 Task: Add Herb Butter Grass-Fed Beef Burgers to the cart.
Action: Mouse moved to (19, 150)
Screenshot: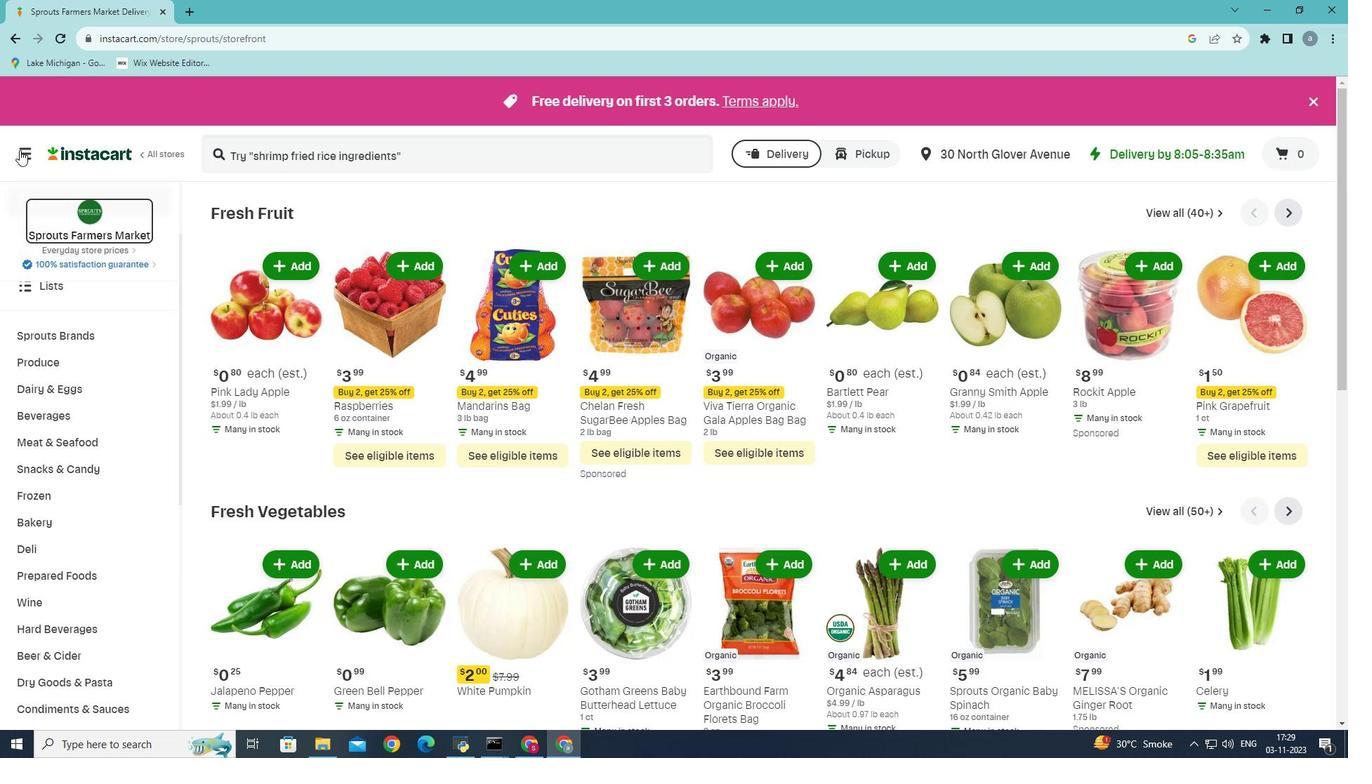 
Action: Mouse pressed left at (19, 150)
Screenshot: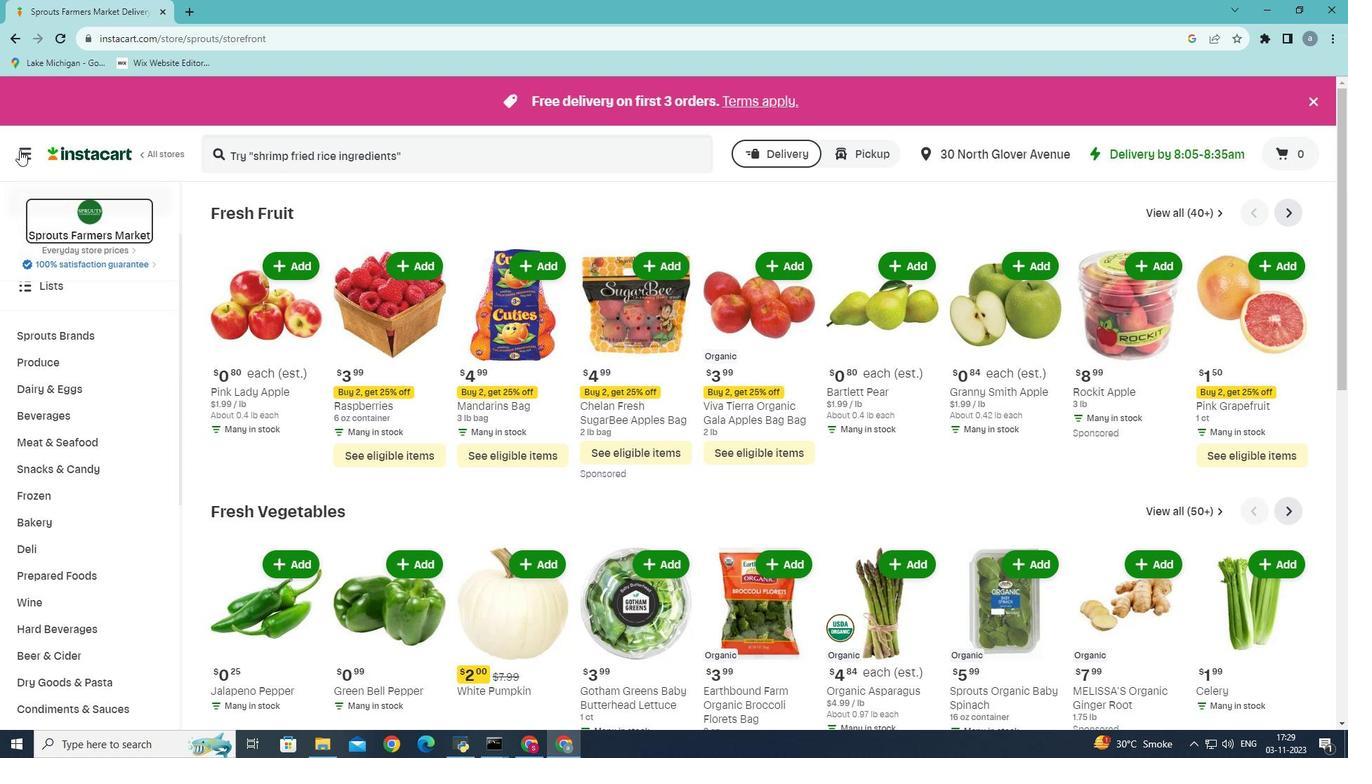 
Action: Mouse moved to (65, 391)
Screenshot: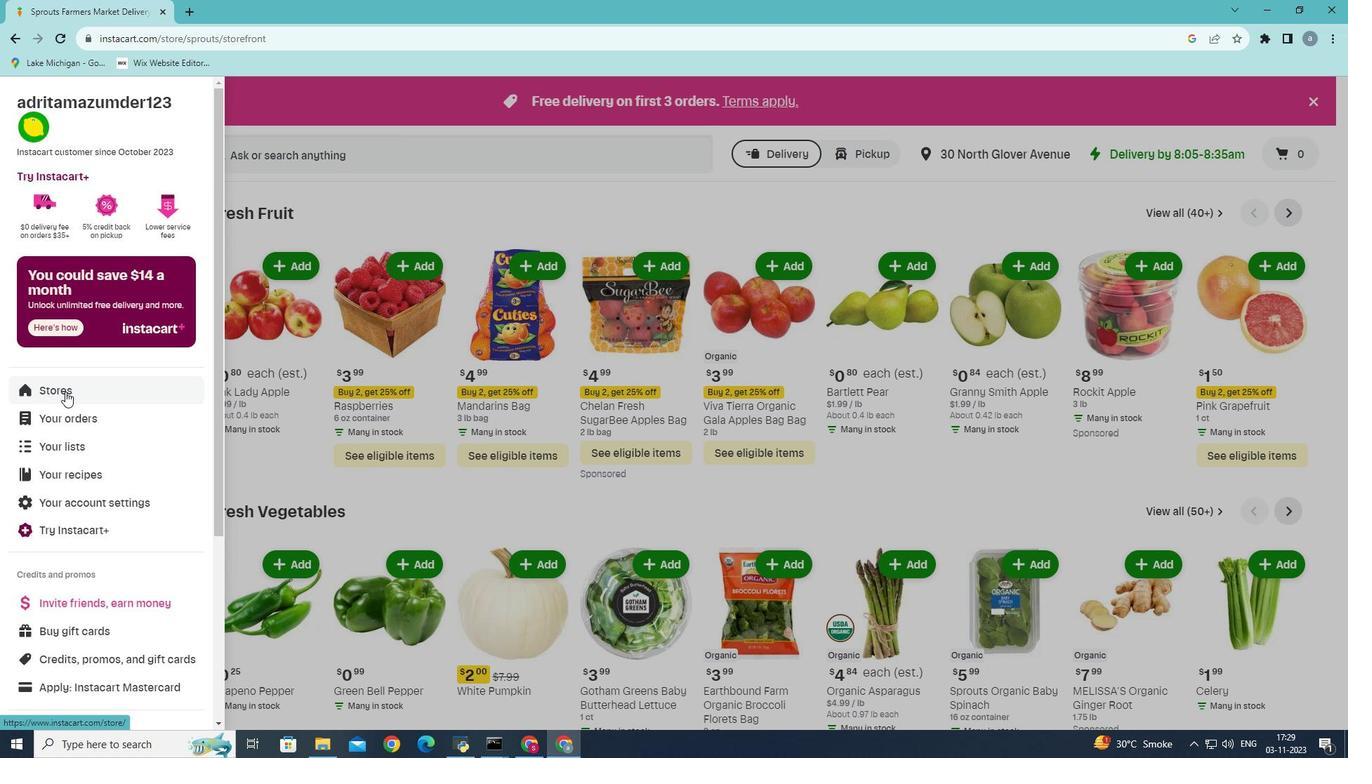 
Action: Mouse pressed left at (65, 391)
Screenshot: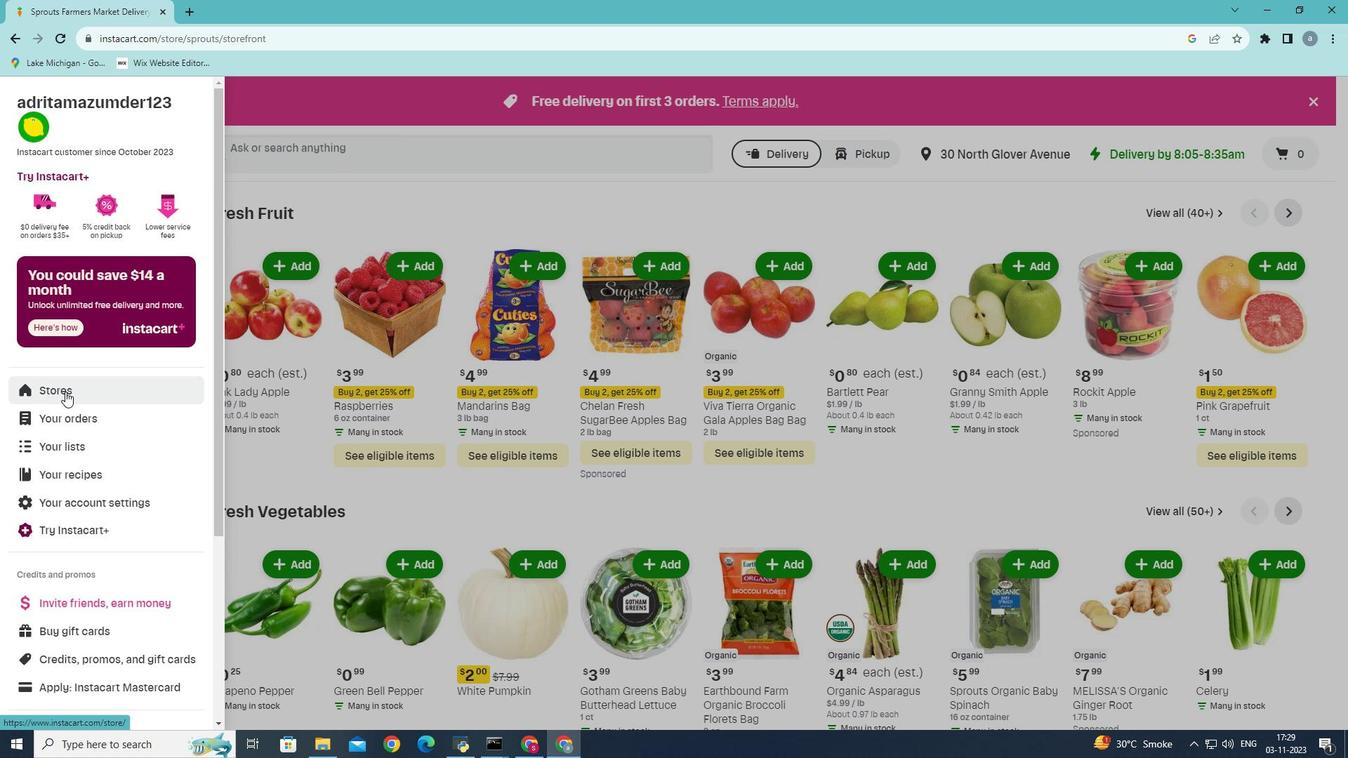 
Action: Mouse moved to (325, 161)
Screenshot: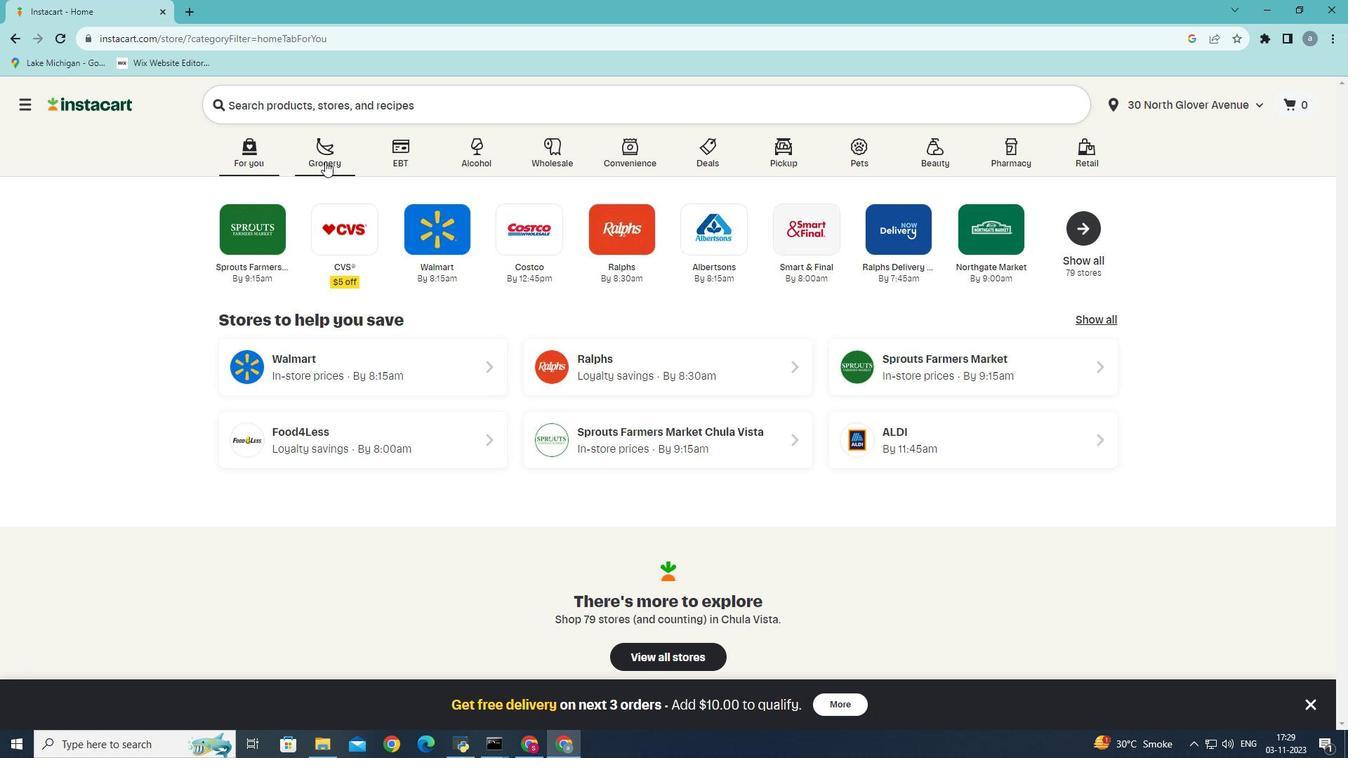 
Action: Mouse pressed left at (325, 161)
Screenshot: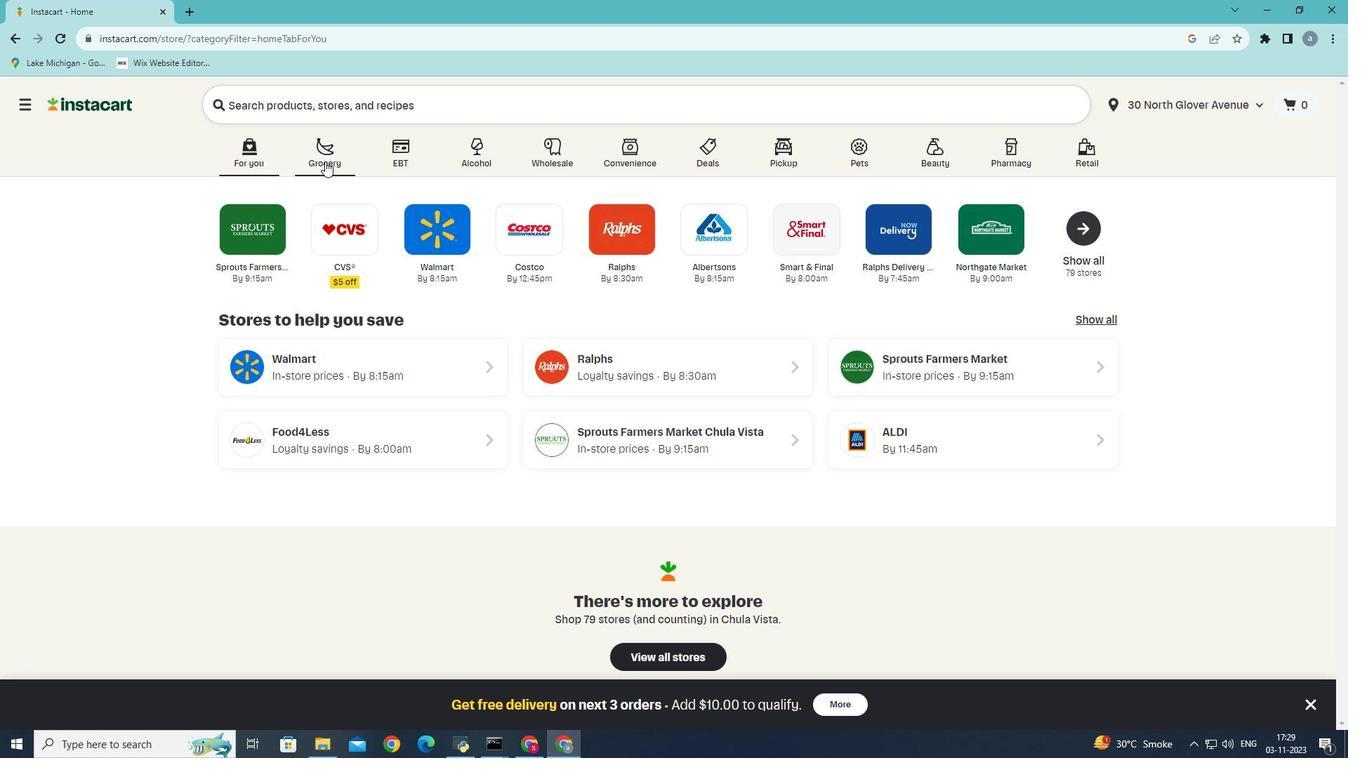 
Action: Mouse moved to (305, 403)
Screenshot: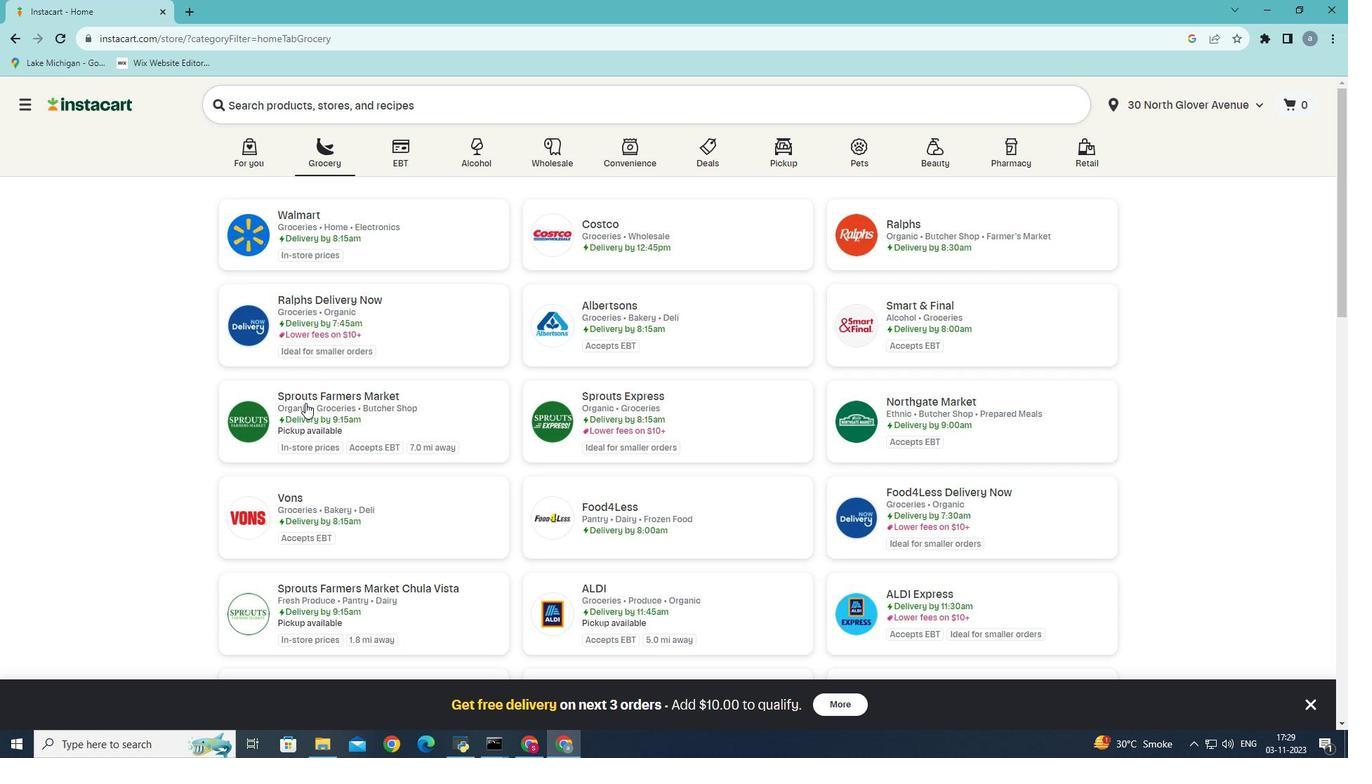 
Action: Mouse pressed left at (305, 403)
Screenshot: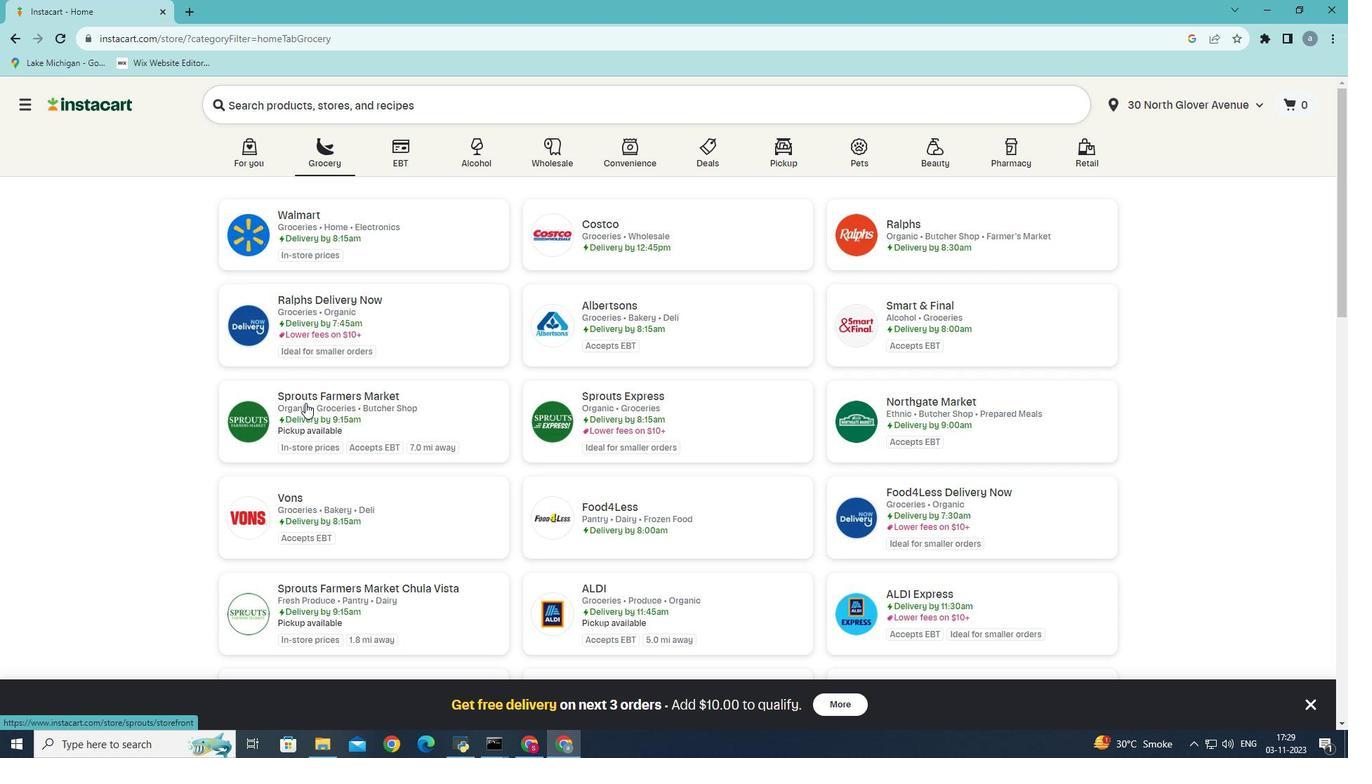 
Action: Mouse moved to (80, 567)
Screenshot: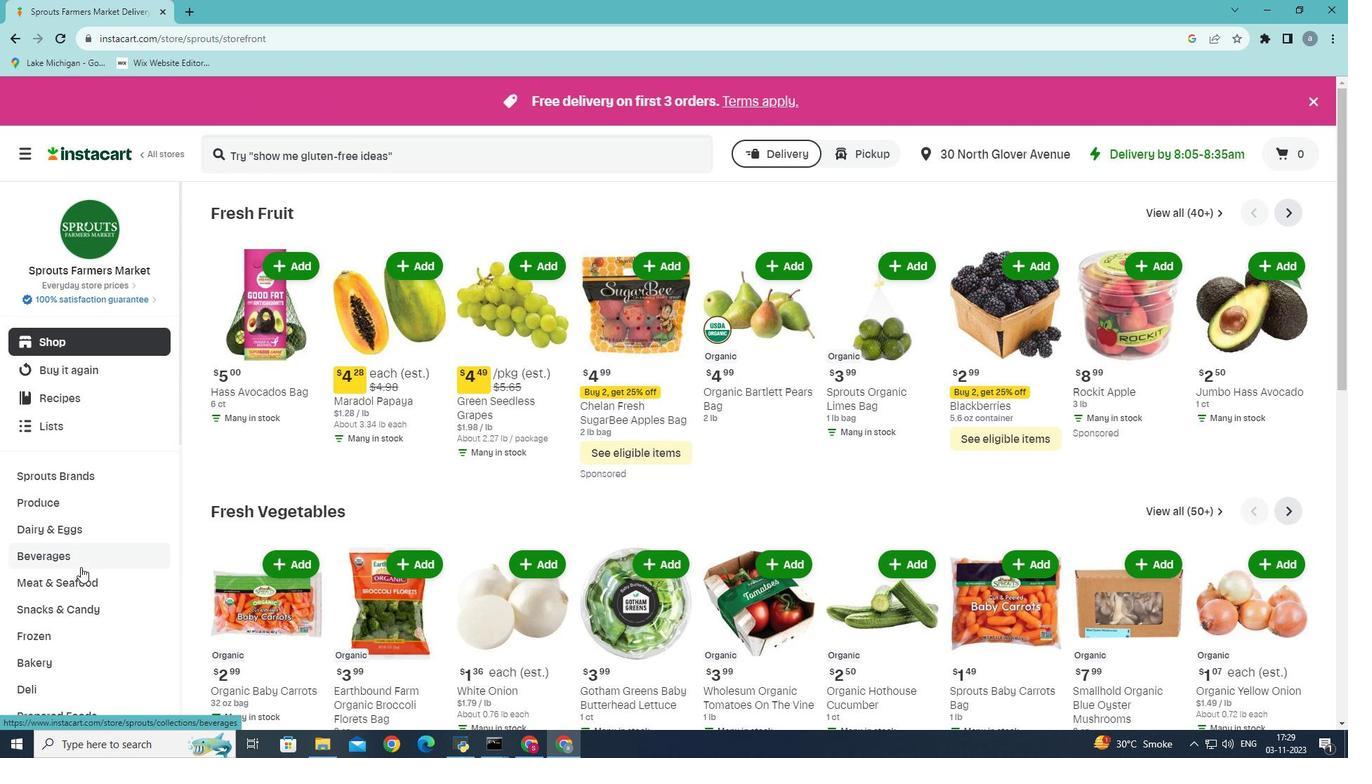 
Action: Mouse scrolled (80, 566) with delta (0, 0)
Screenshot: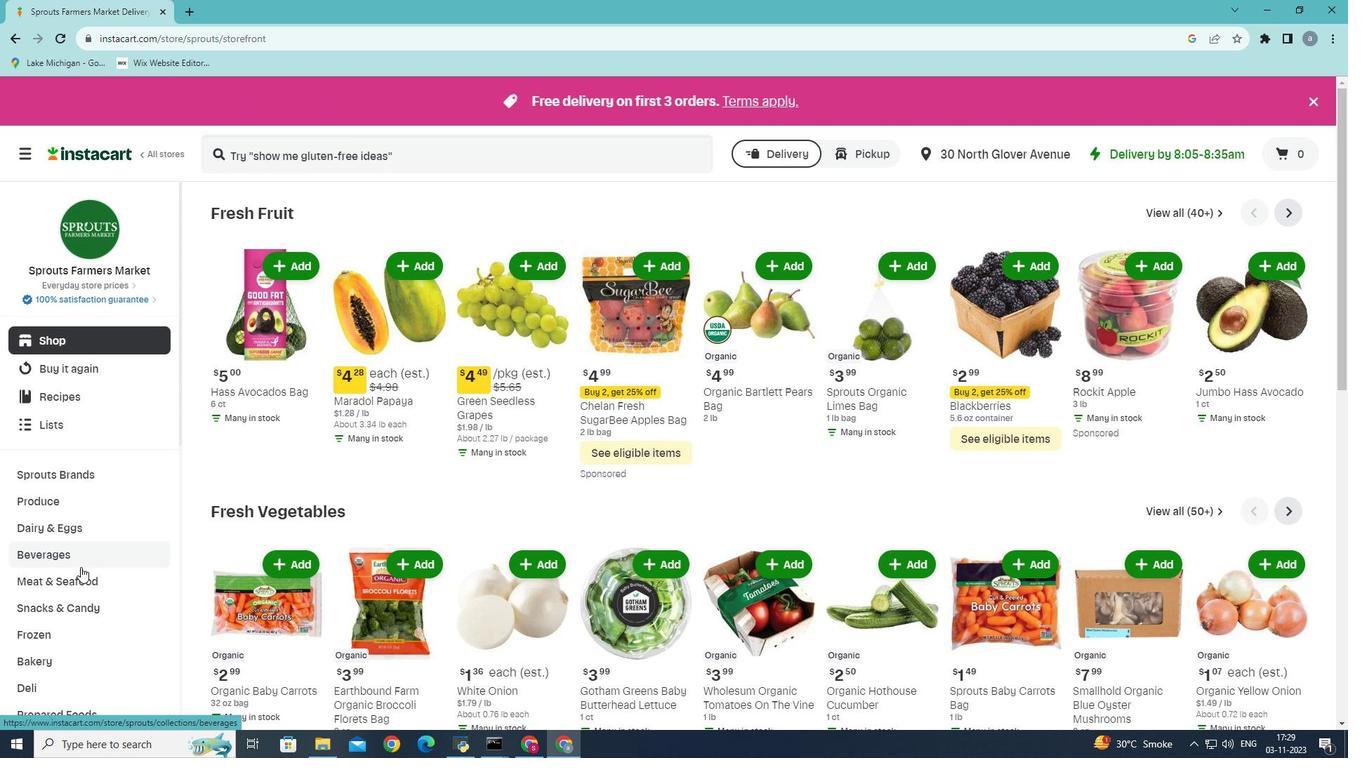 
Action: Mouse scrolled (80, 566) with delta (0, 0)
Screenshot: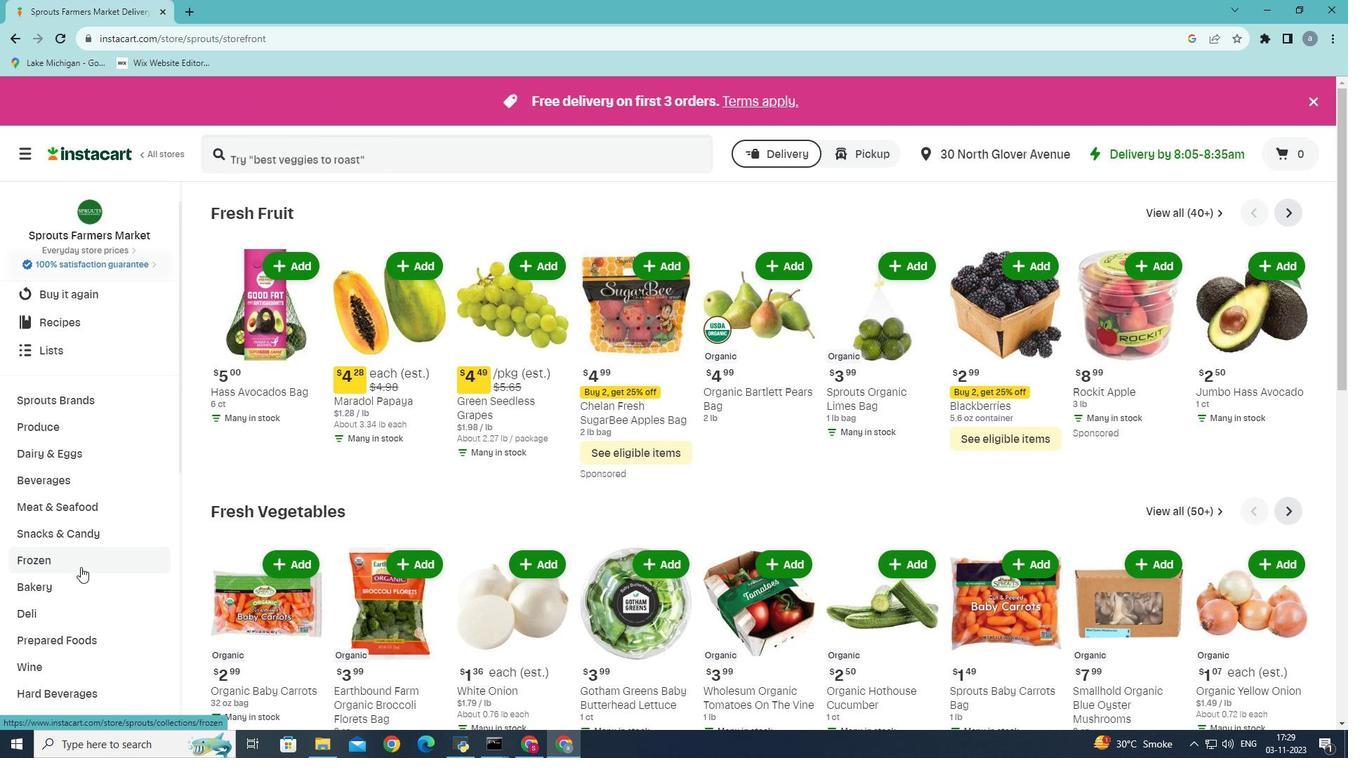
Action: Mouse moved to (77, 573)
Screenshot: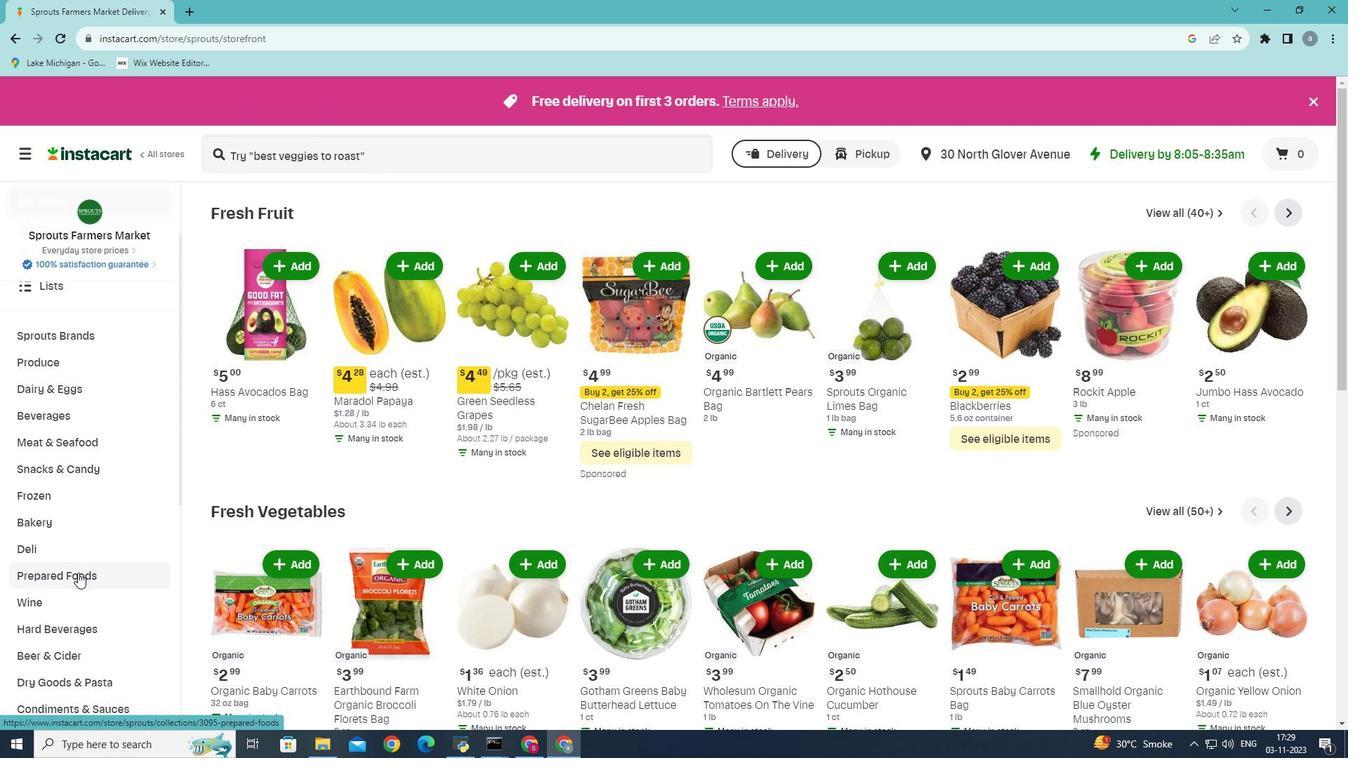 
Action: Mouse pressed left at (77, 573)
Screenshot: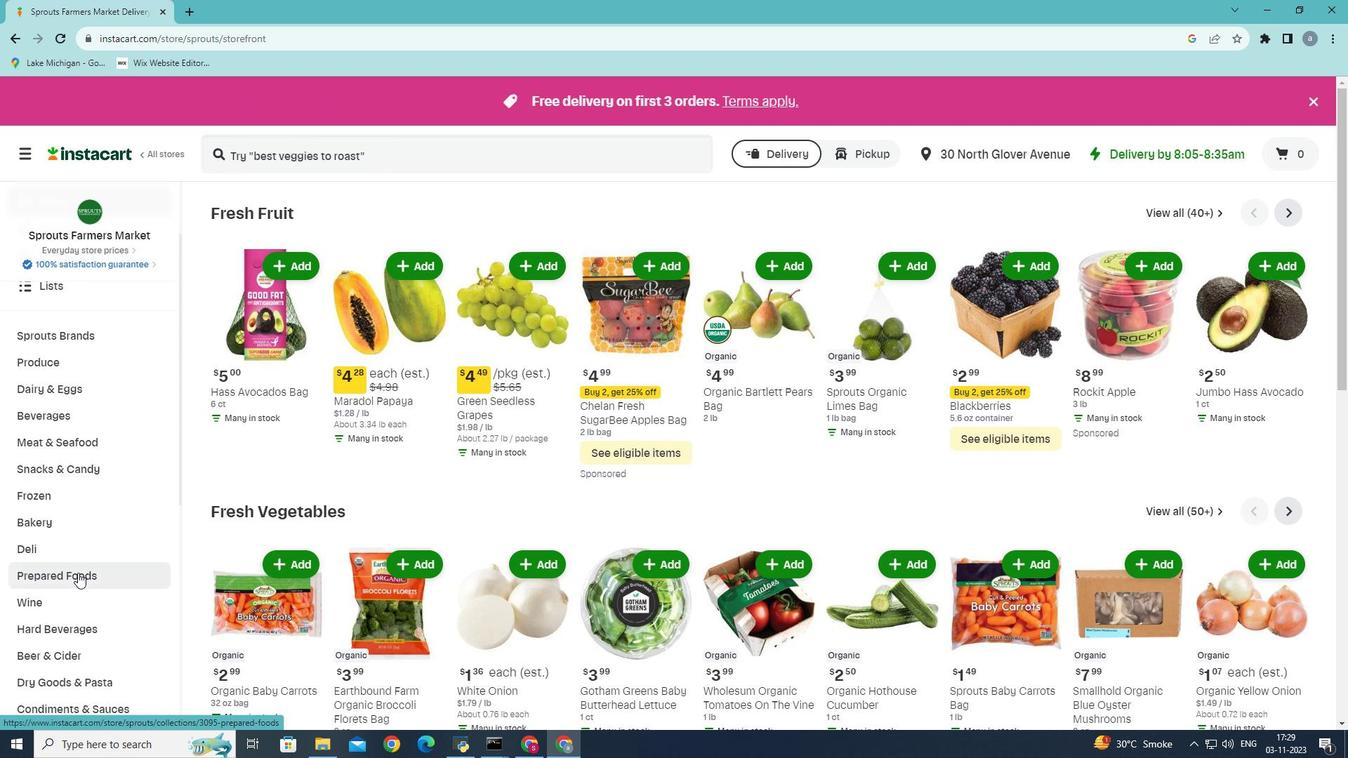 
Action: Mouse moved to (491, 247)
Screenshot: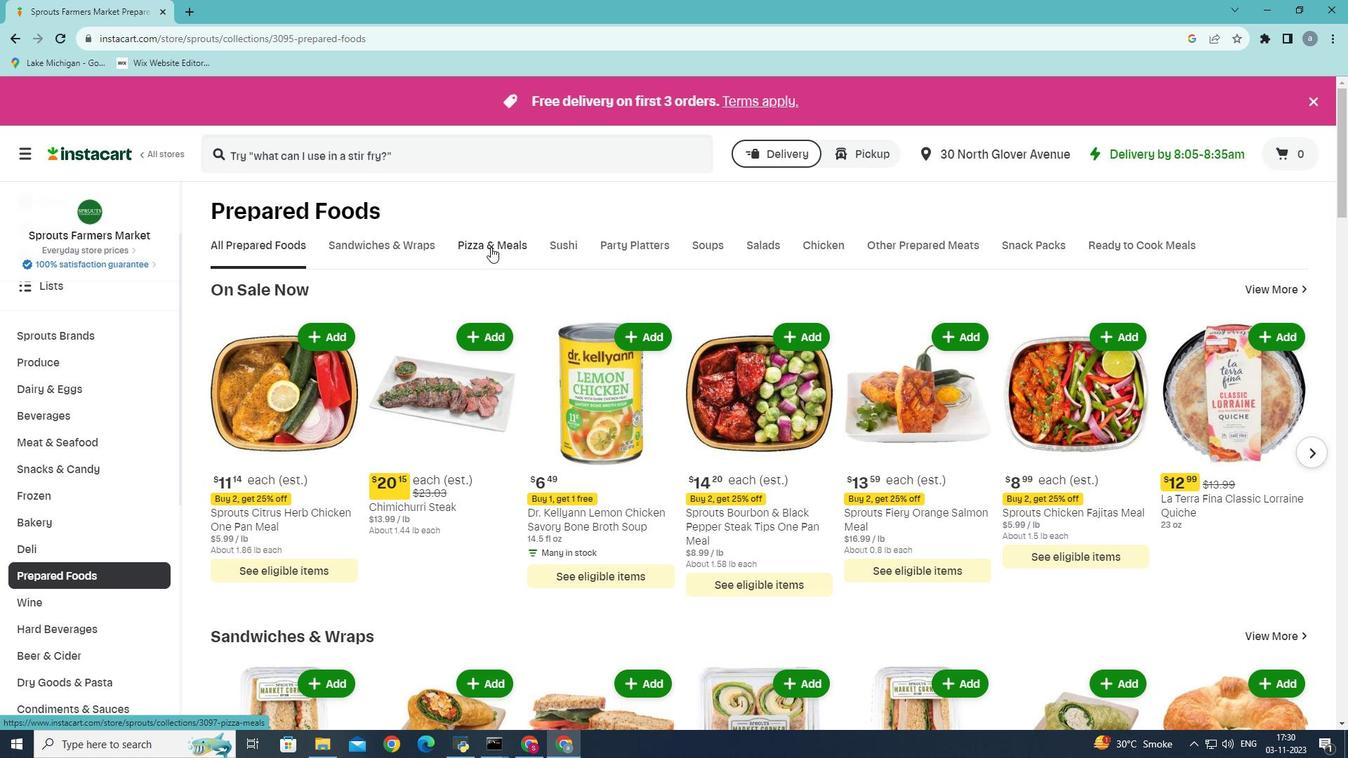 
Action: Mouse pressed left at (491, 247)
Screenshot: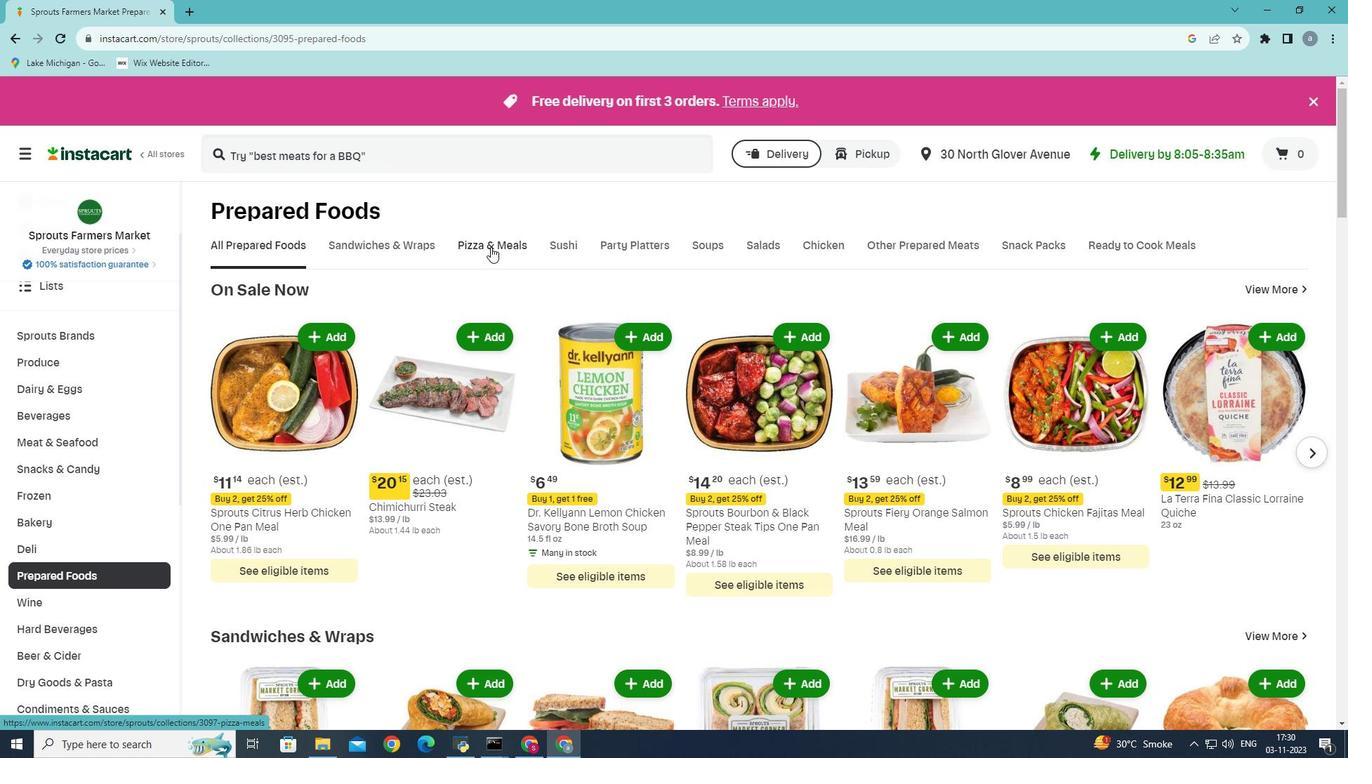 
Action: Mouse moved to (961, 318)
Screenshot: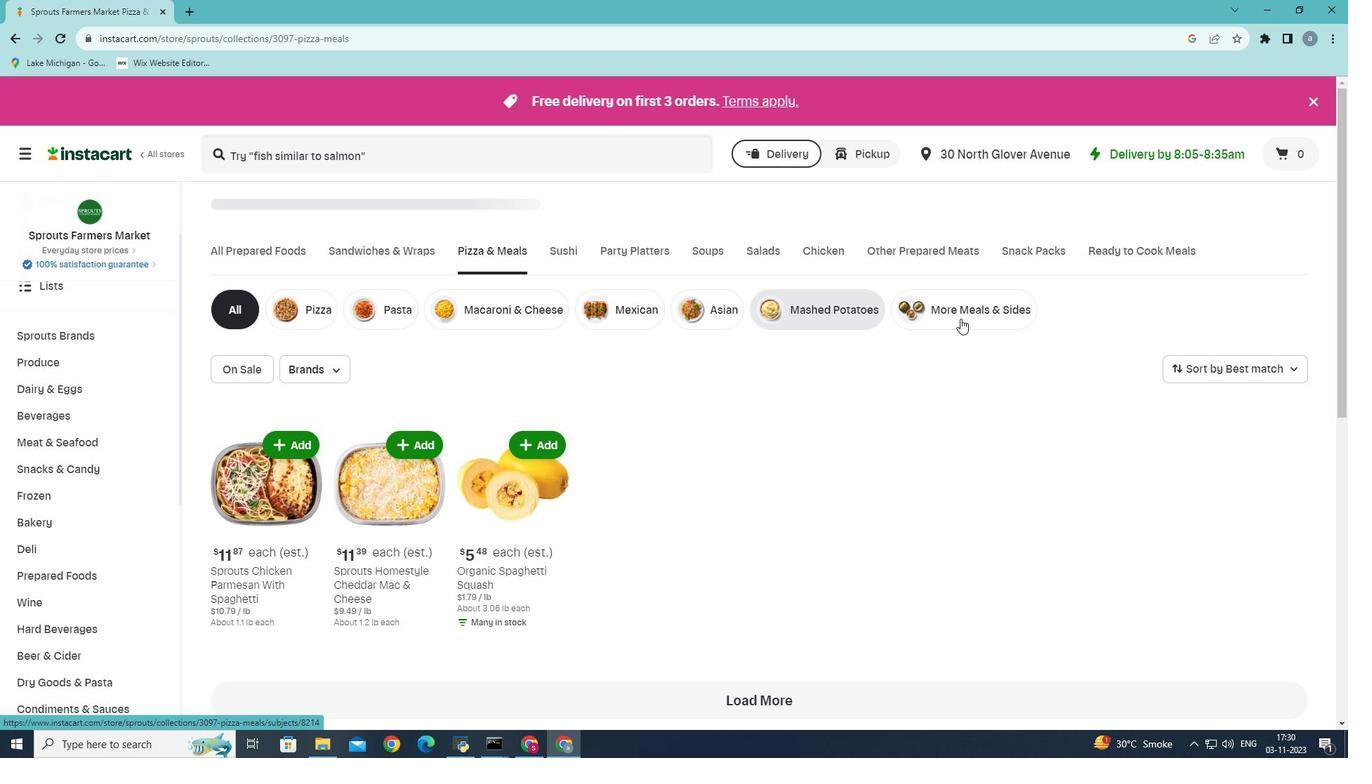 
Action: Mouse pressed left at (961, 318)
Screenshot: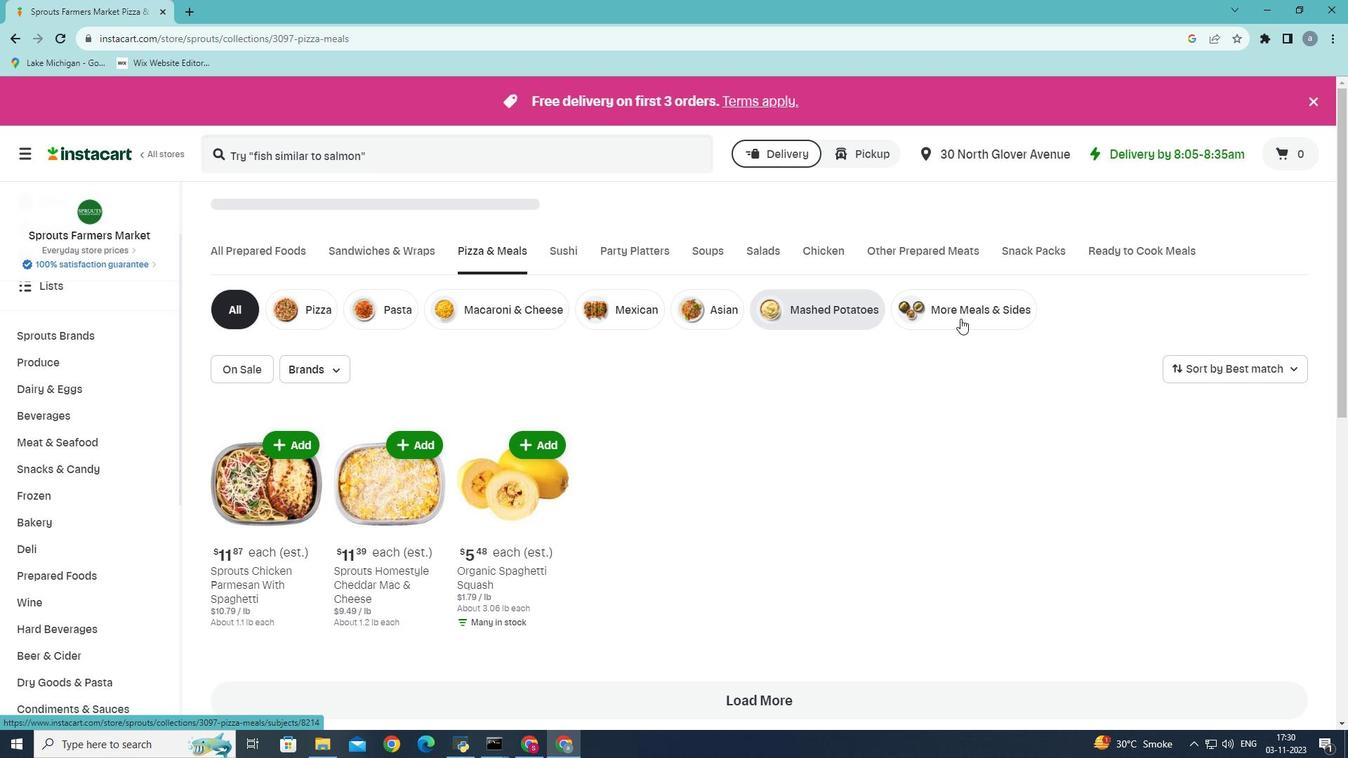 
Action: Mouse moved to (155, 523)
Screenshot: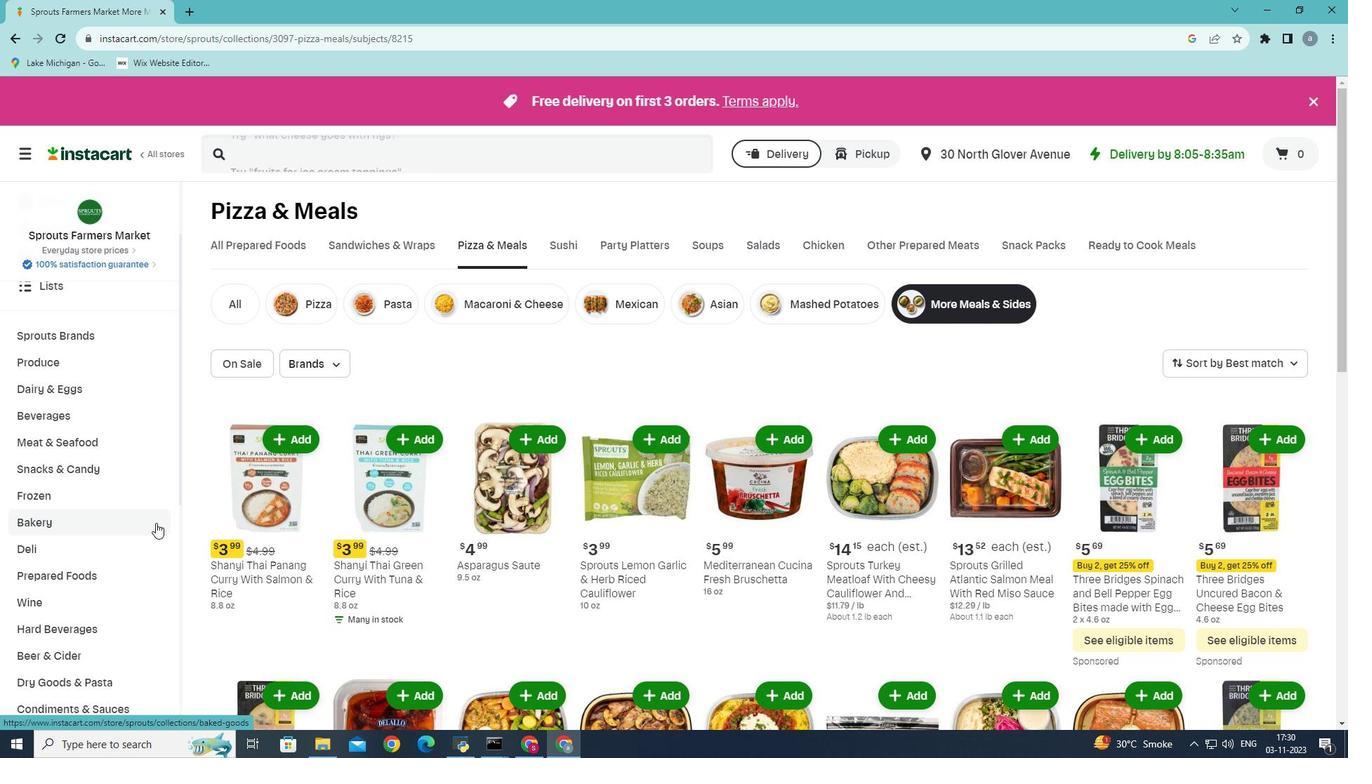 
Action: Mouse scrolled (155, 522) with delta (0, 0)
Screenshot: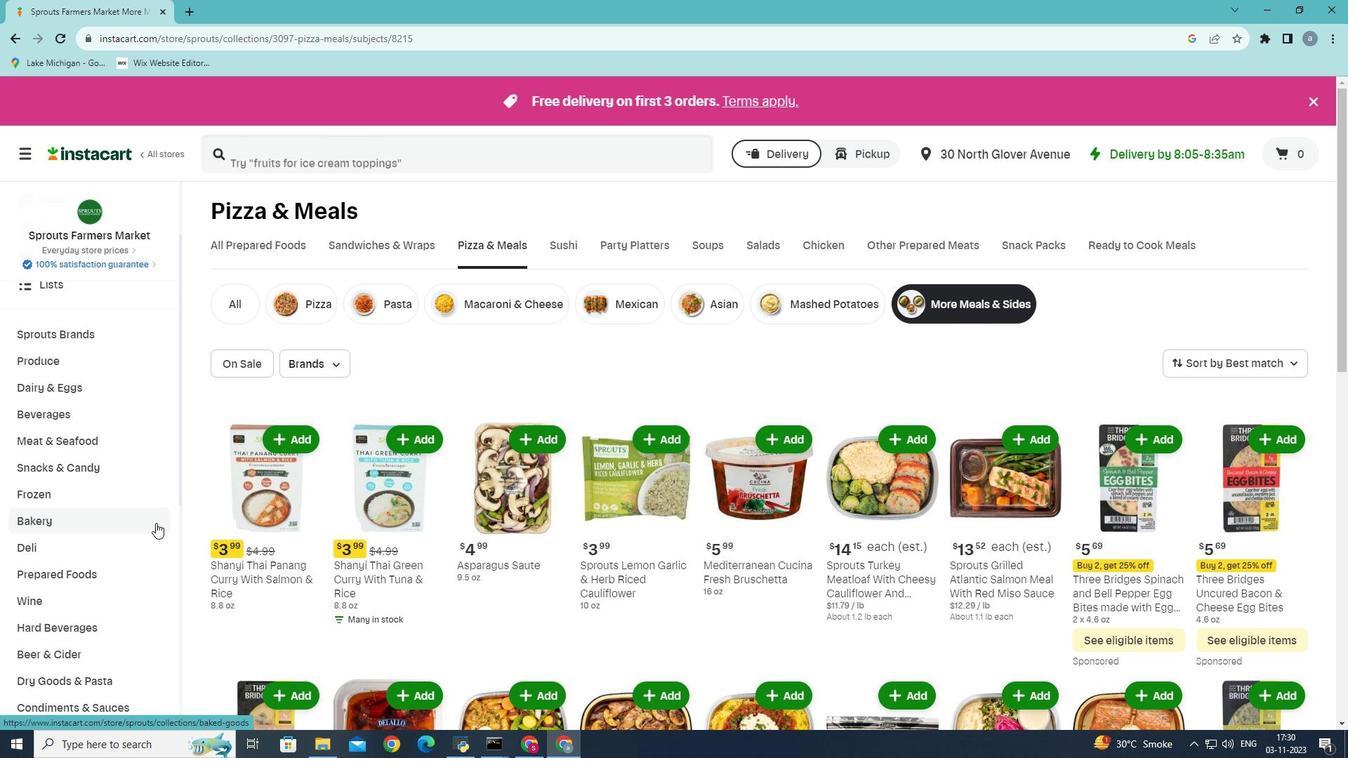 
Action: Mouse moved to (319, 165)
Screenshot: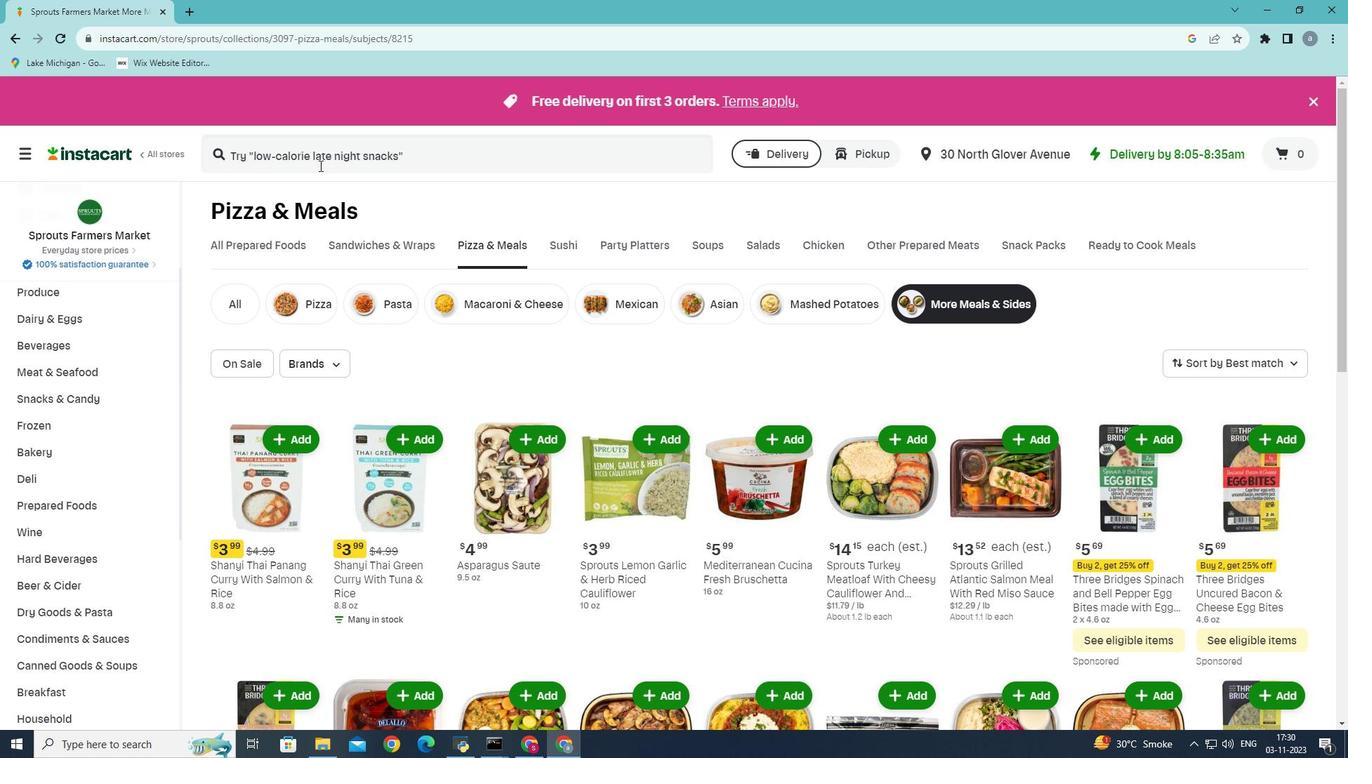 
Action: Mouse pressed left at (319, 165)
Screenshot: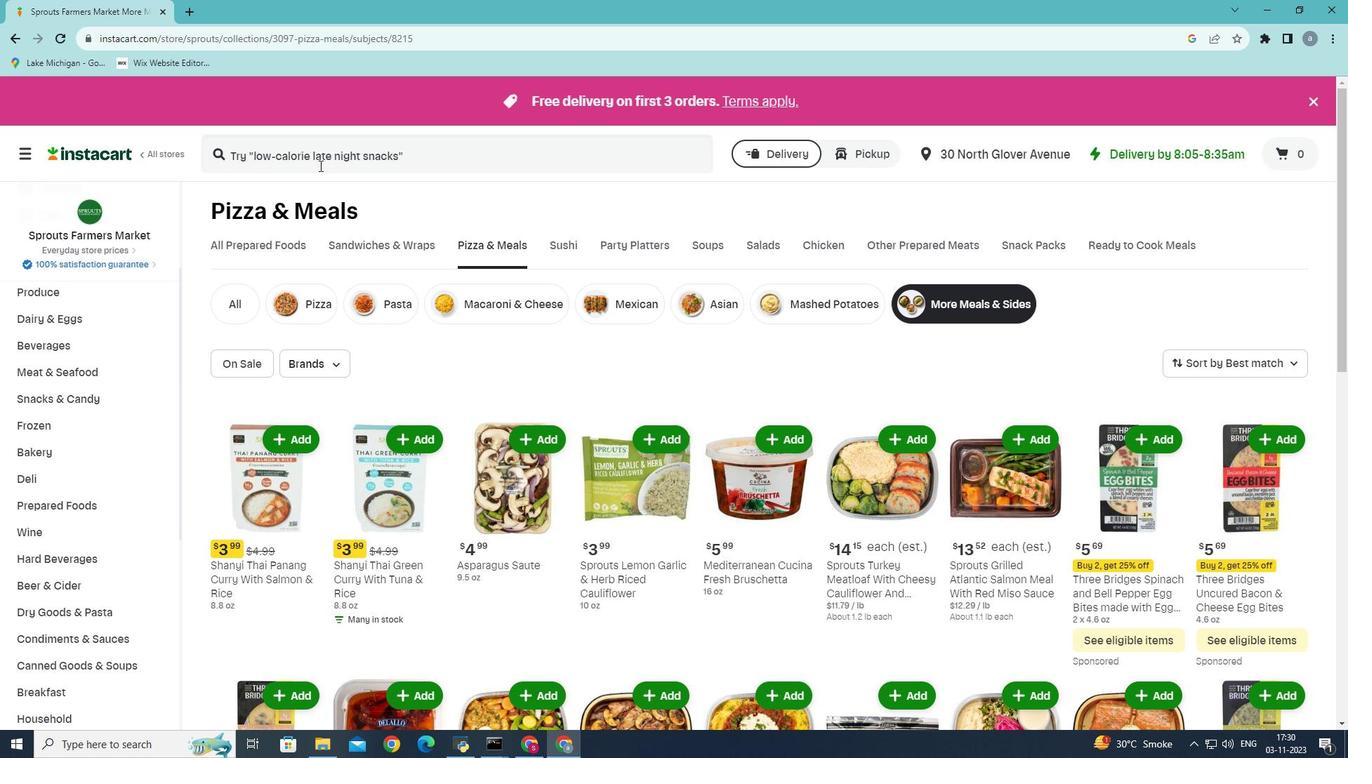 
Action: Mouse moved to (320, 165)
Screenshot: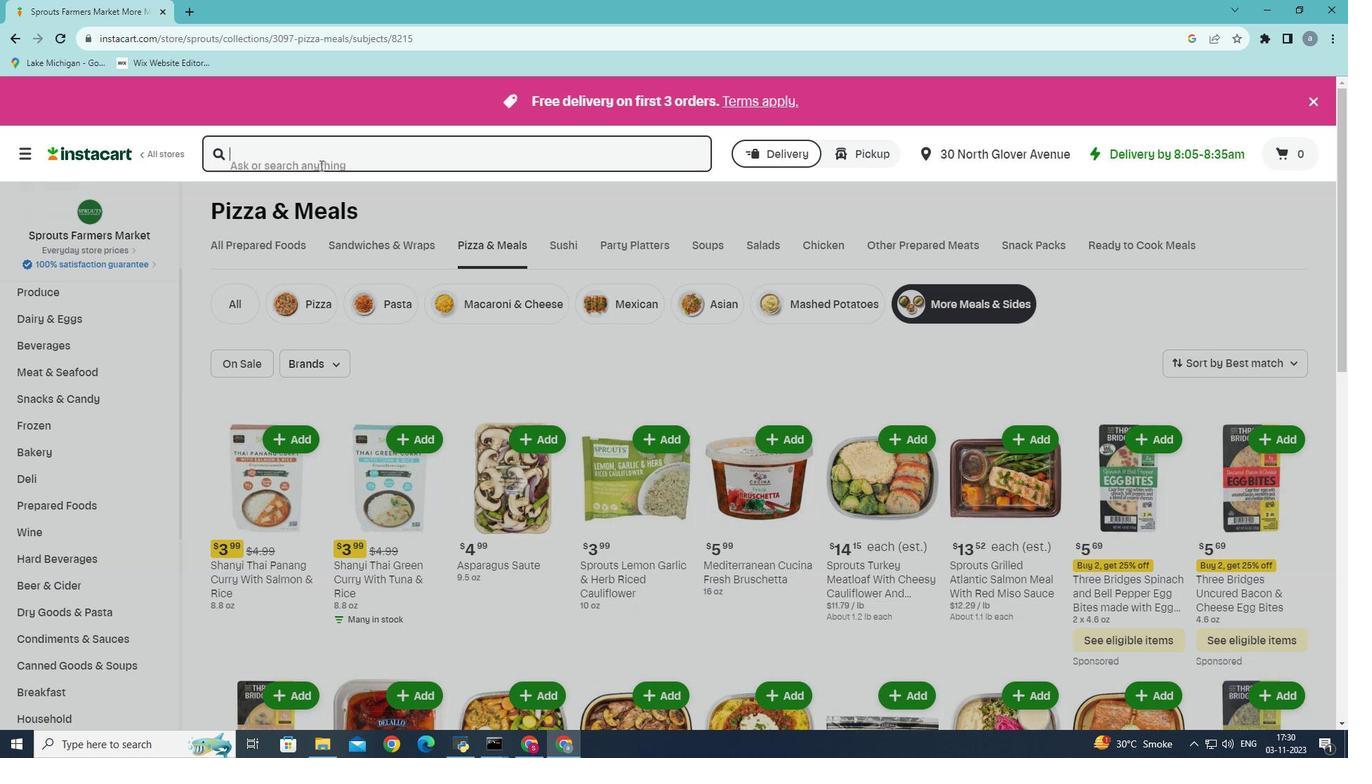 
Action: Key pressed <Key.shift>Herb<Key.space><Key.shift>Butterb<Key.backspace><Key.space><Key.shift><Key.shift><Key.shift><Key.shift><Key.shift><Key.shift><Key.shift><Key.shift><Key.shift><Key.shift><Key.shift><Key.shift><Key.shift><Key.shift><Key.shift><Key.shift>Gre<Key.backspace>ass-<Key.shift>fedb<Key.space>b<Key.backspace><Key.backspace><Key.backspace><Key.space><Key.shift><Key.shift><Key.shift><Key.shift><Key.shift><Key.shift><Key.shift><Key.shift><Key.shift><Key.shift><Key.shift><Key.shift><Key.shift>Beef<Key.space><Key.shift>Burgers<Key.enter>
Screenshot: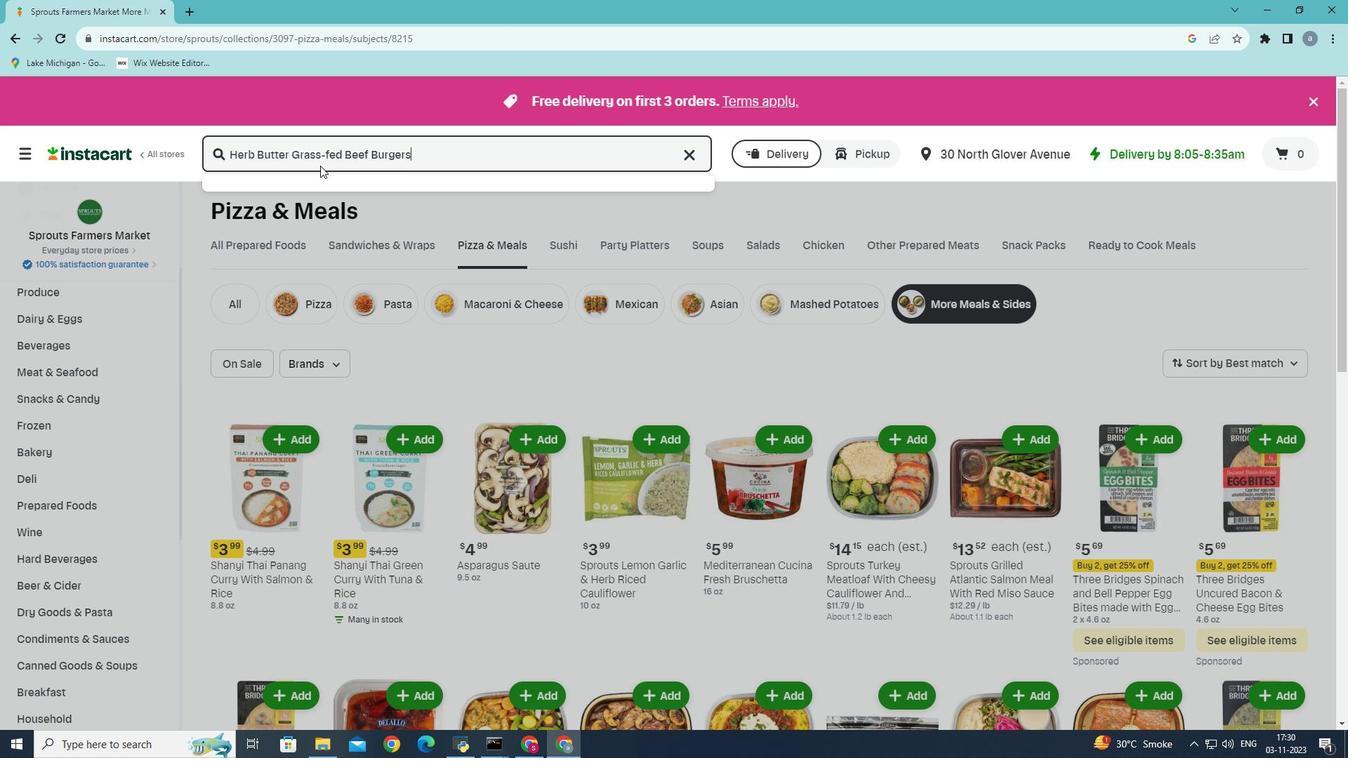 
Action: Mouse moved to (828, 318)
Screenshot: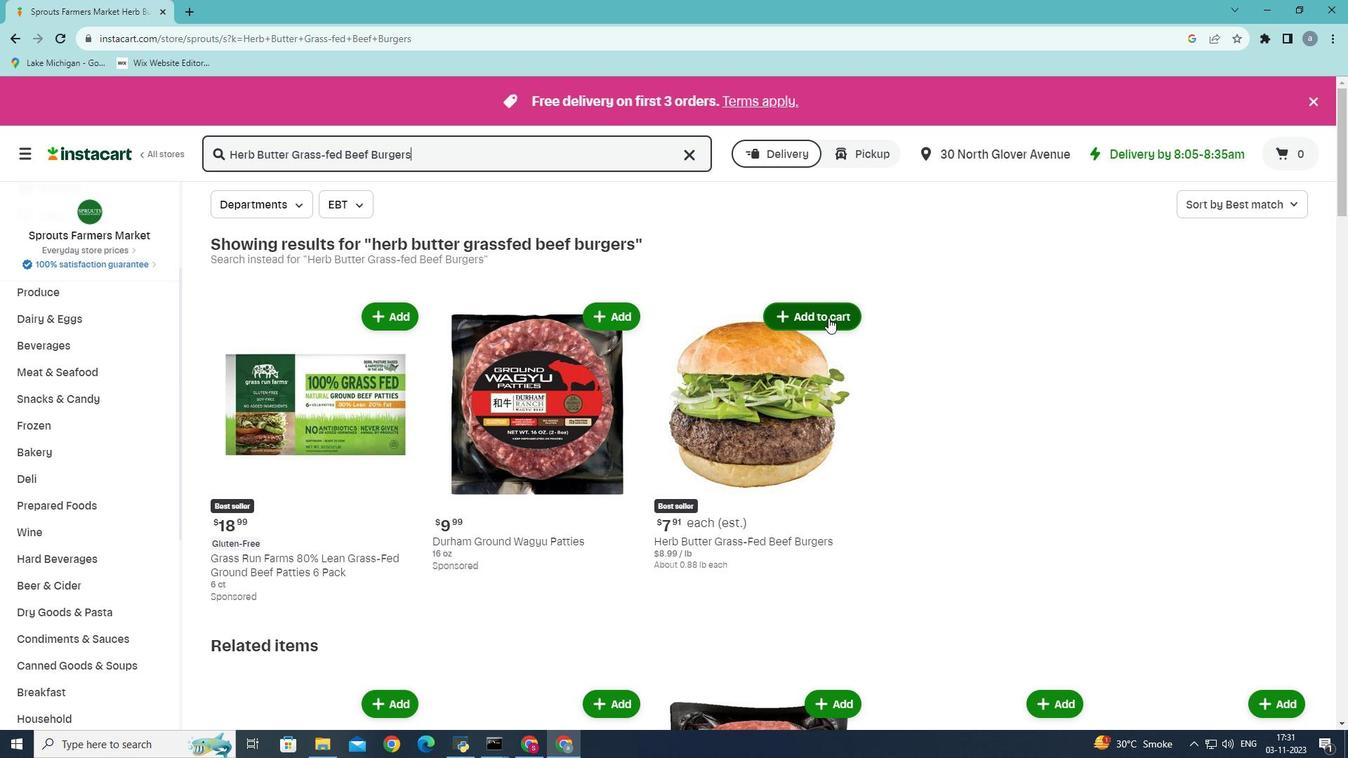 
Action: Mouse pressed left at (828, 318)
Screenshot: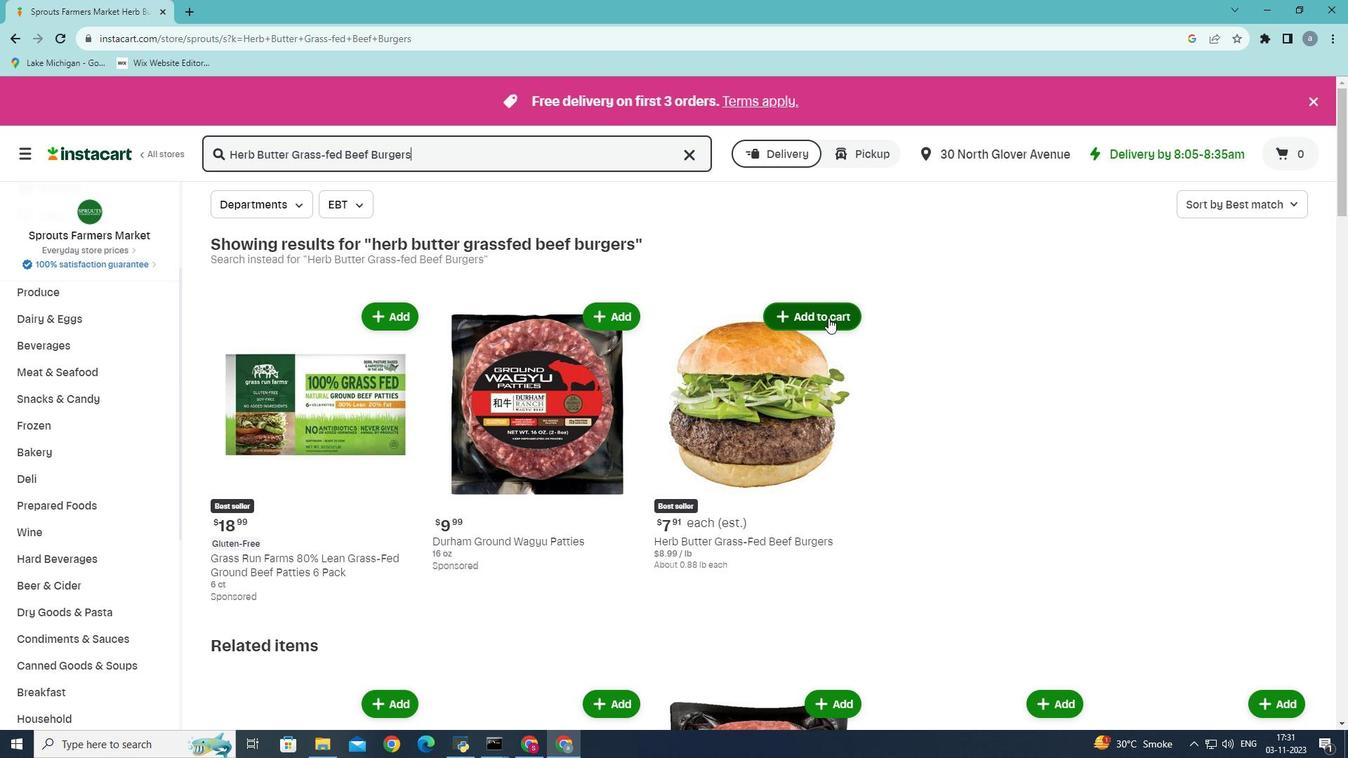 
